 Task: In the  document form.pdf Insert page numer 'on bottom of the page' change page color to  'Grey'. Write company name: Supertech
Action: Mouse moved to (453, 441)
Screenshot: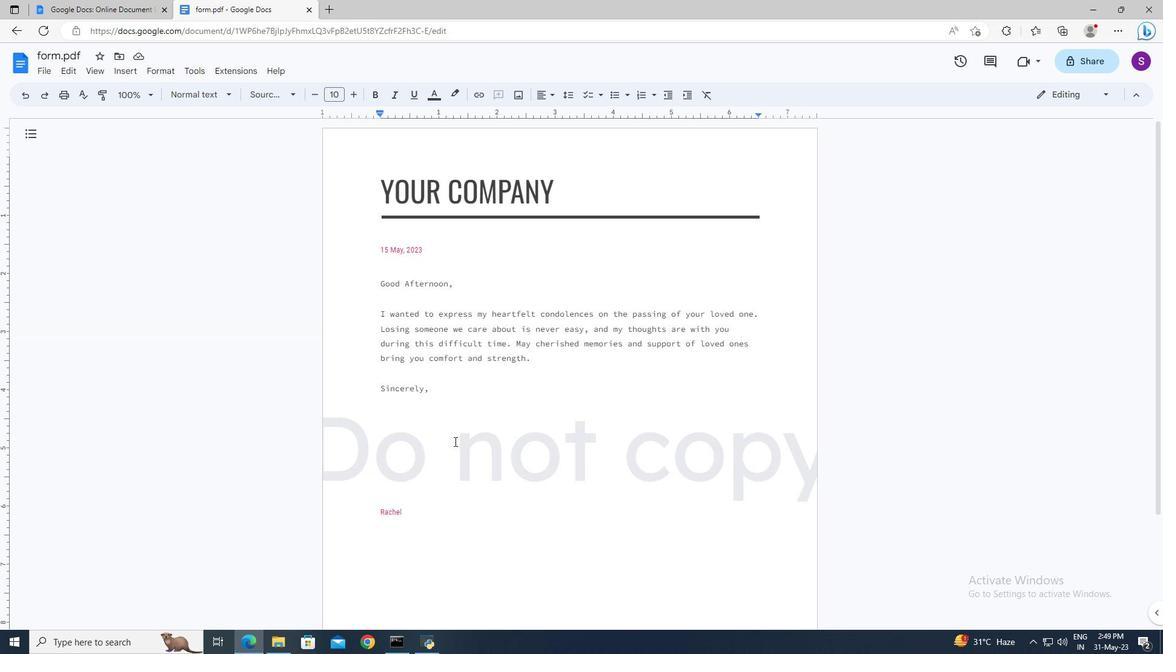 
Action: Mouse scrolled (453, 441) with delta (0, 0)
Screenshot: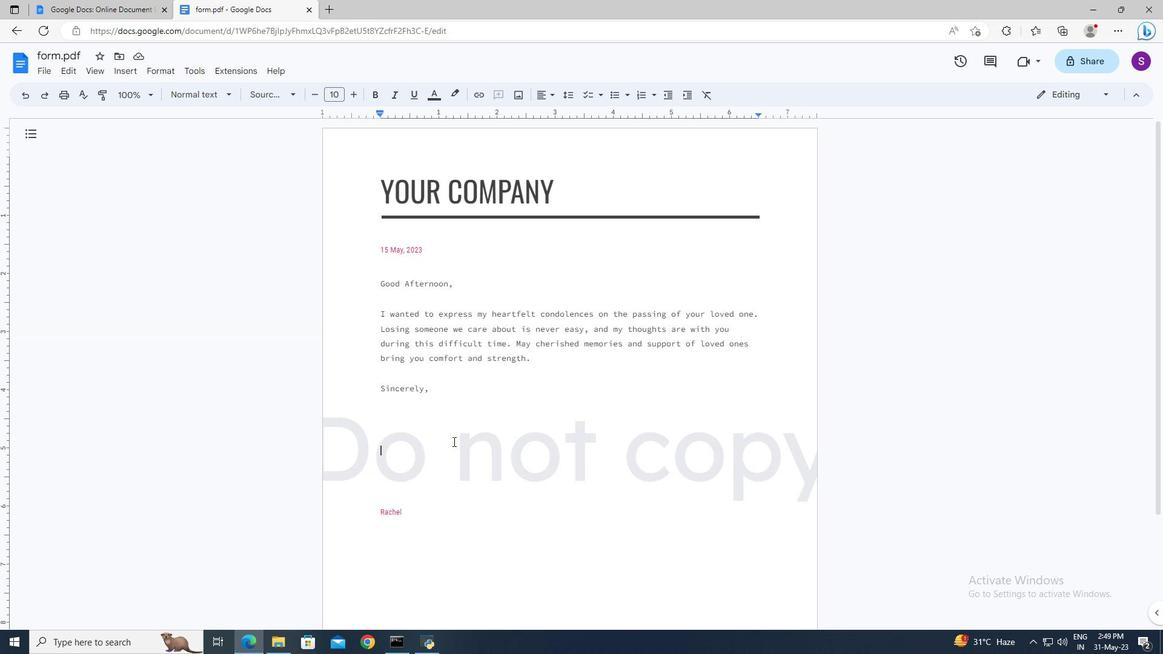 
Action: Mouse scrolled (453, 441) with delta (0, 0)
Screenshot: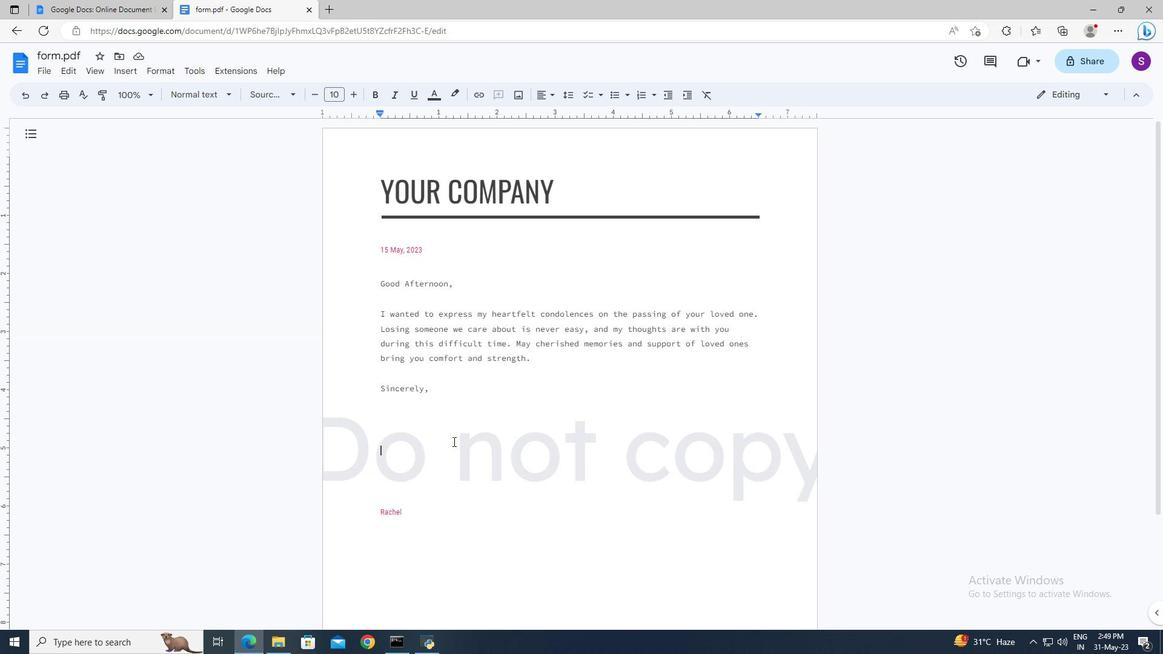 
Action: Mouse scrolled (453, 441) with delta (0, 0)
Screenshot: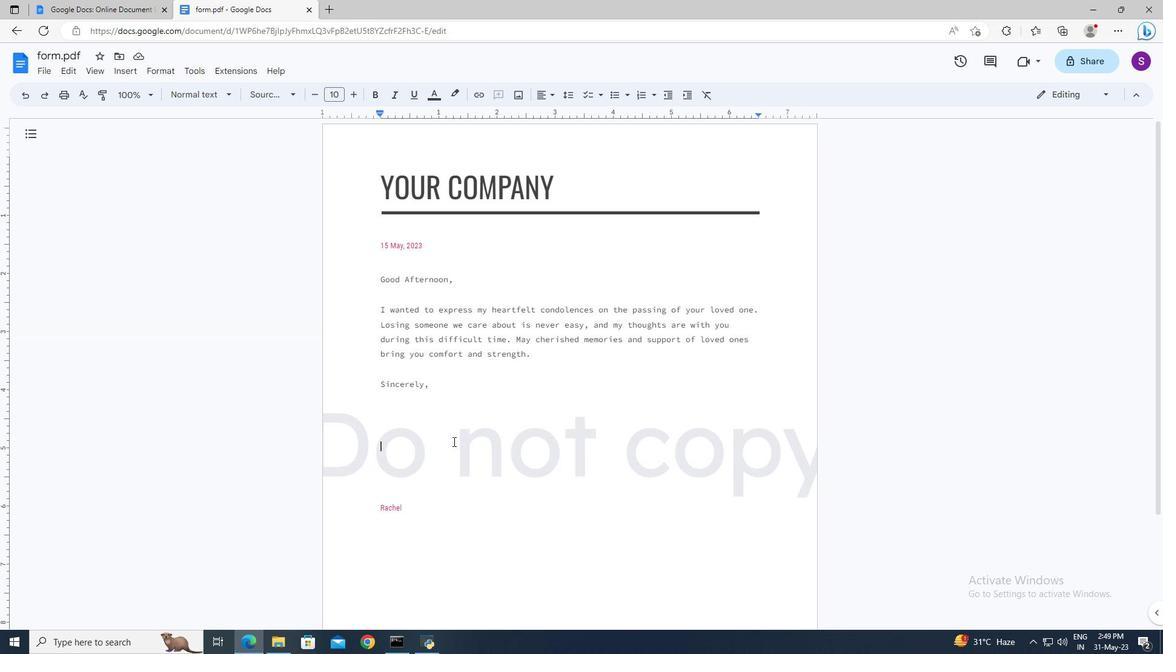 
Action: Mouse moved to (136, 75)
Screenshot: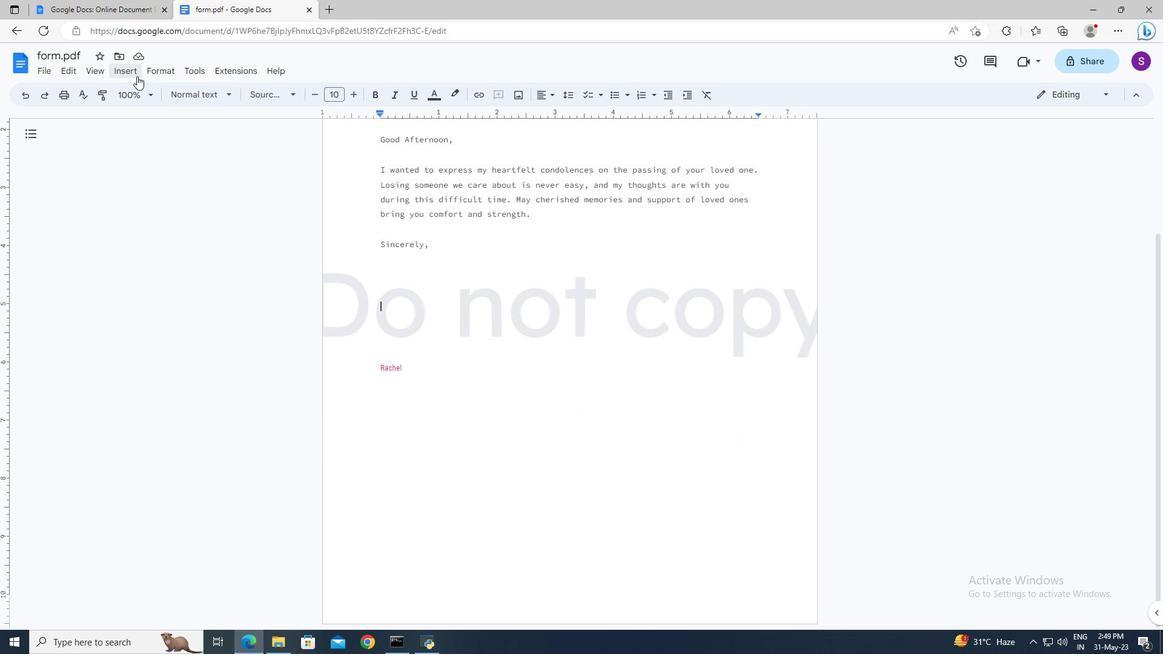 
Action: Mouse pressed left at (136, 75)
Screenshot: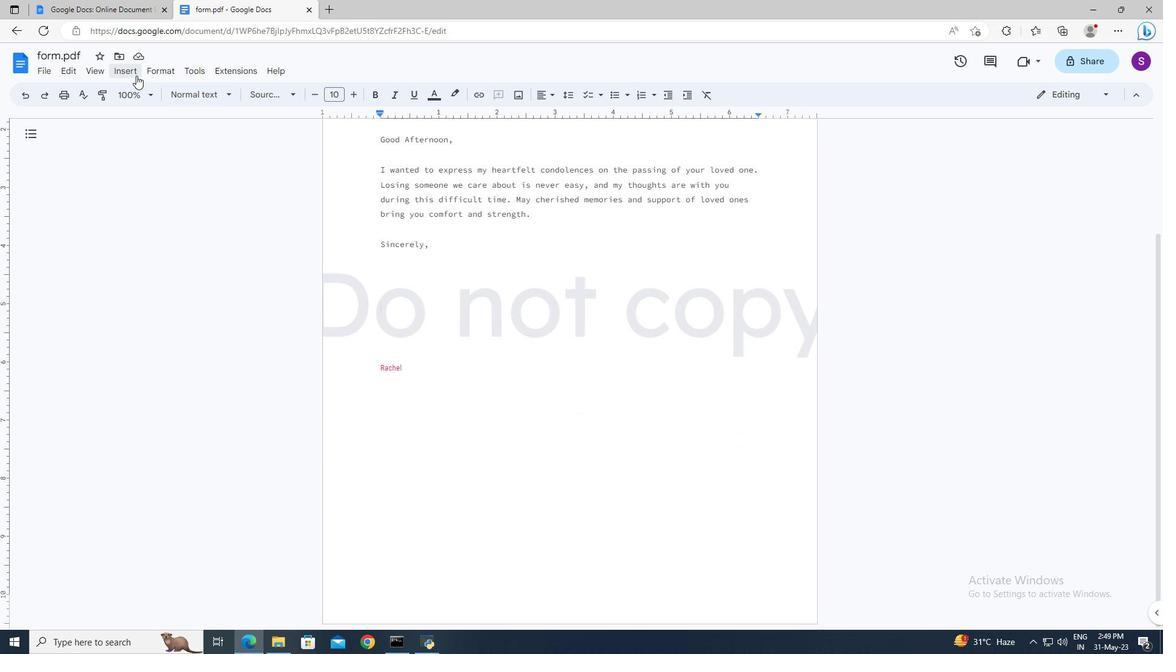
Action: Mouse moved to (335, 467)
Screenshot: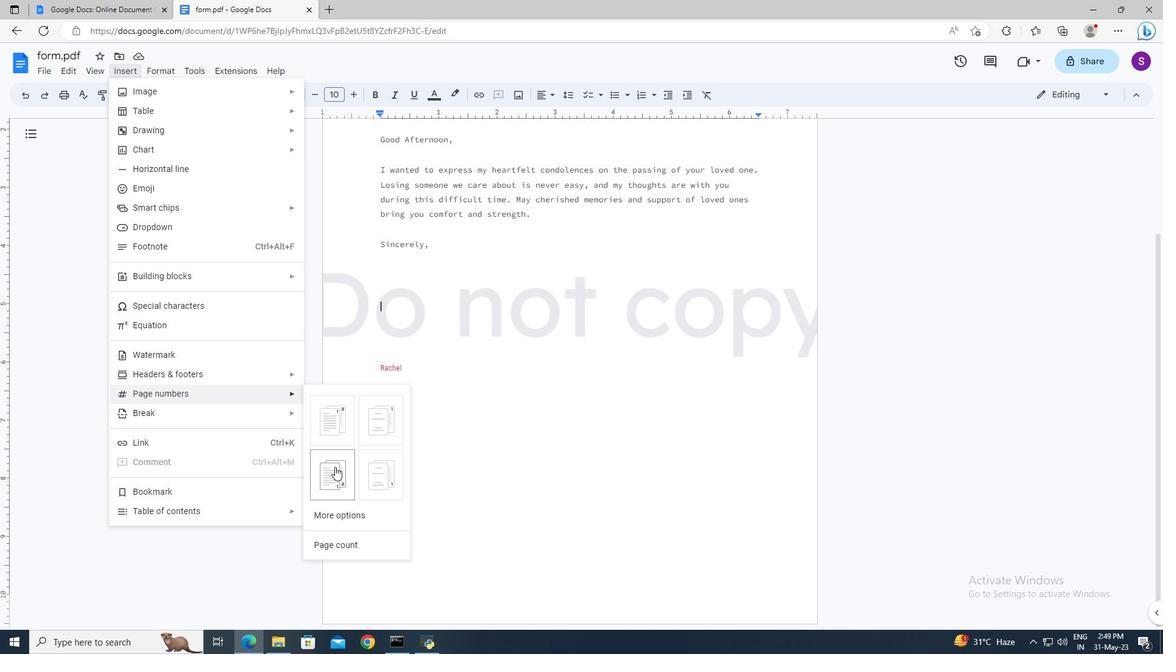 
Action: Mouse pressed left at (335, 467)
Screenshot: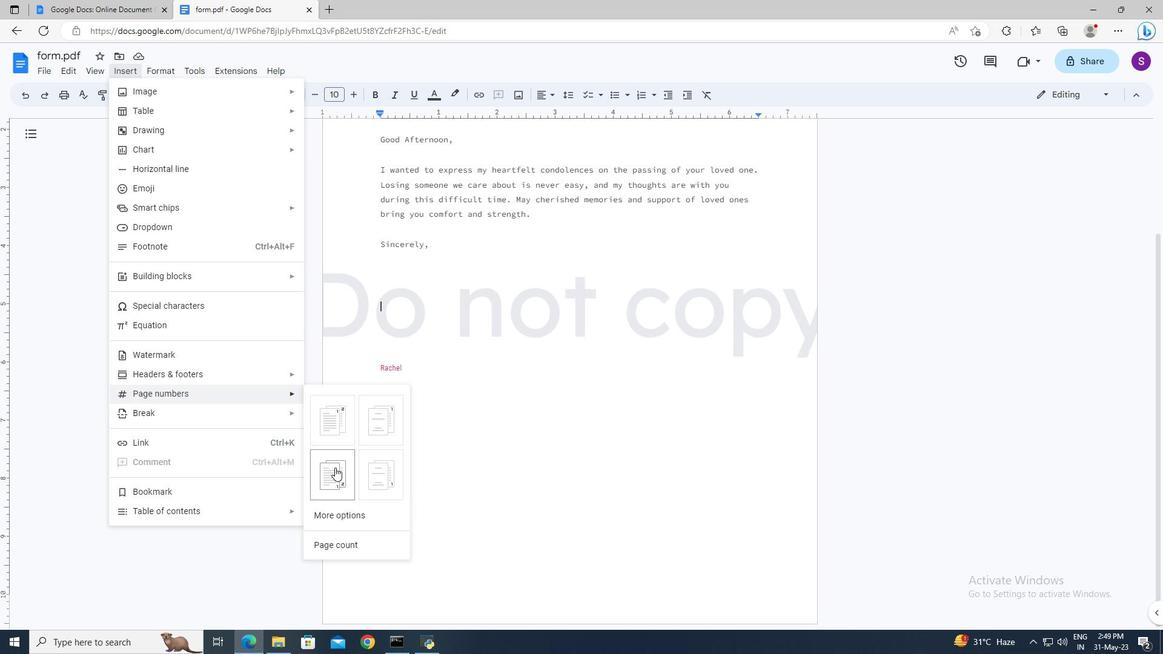 
Action: Mouse moved to (427, 339)
Screenshot: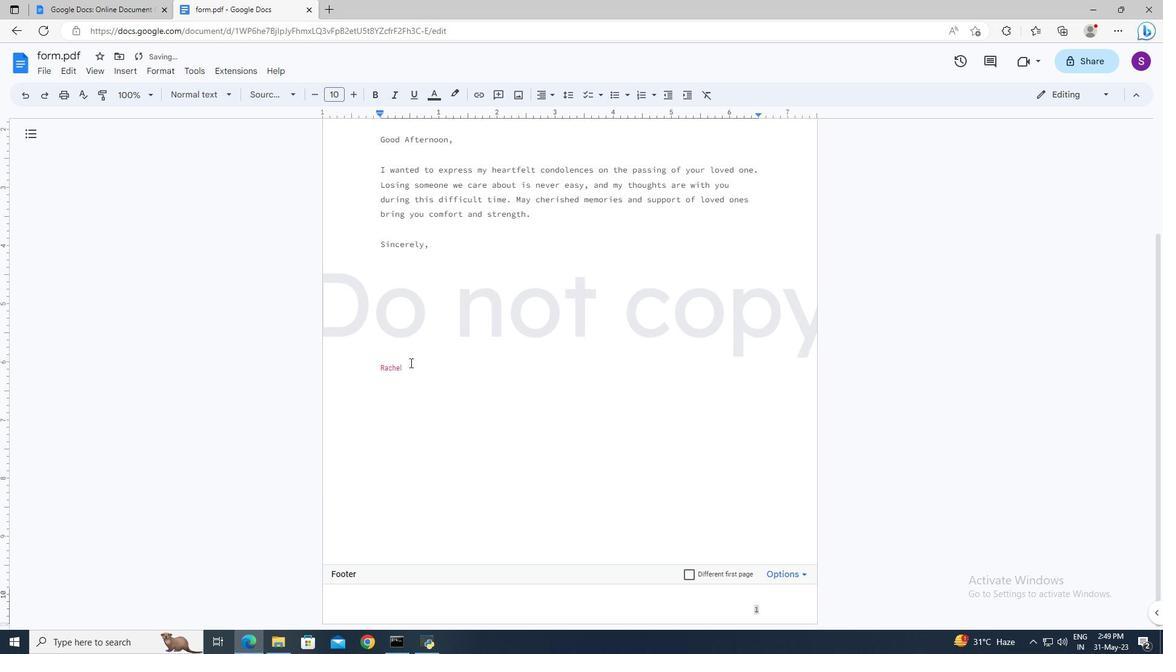 
Action: Mouse pressed left at (427, 339)
Screenshot: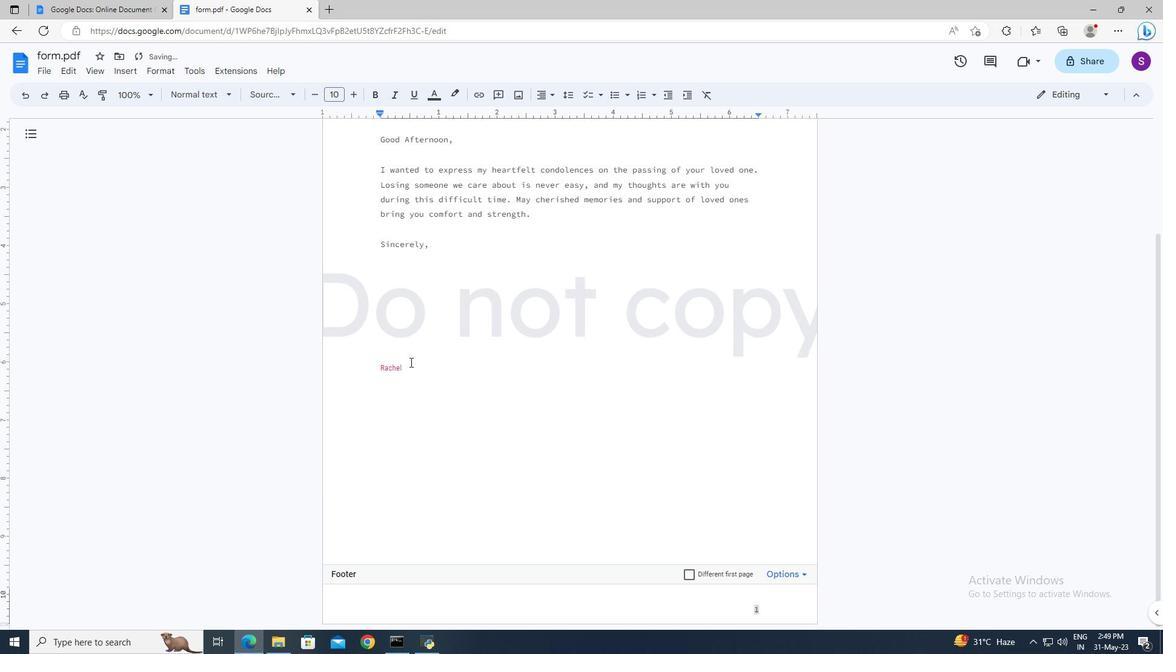 
Action: Mouse moved to (462, 252)
Screenshot: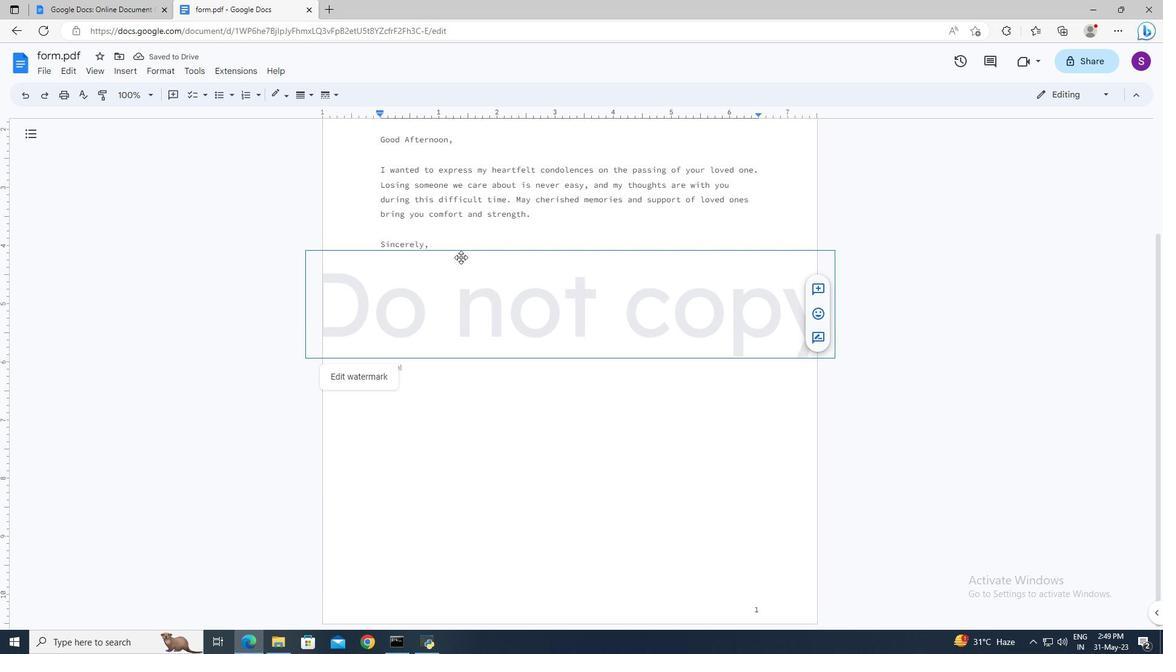 
Action: Mouse pressed left at (462, 252)
Screenshot: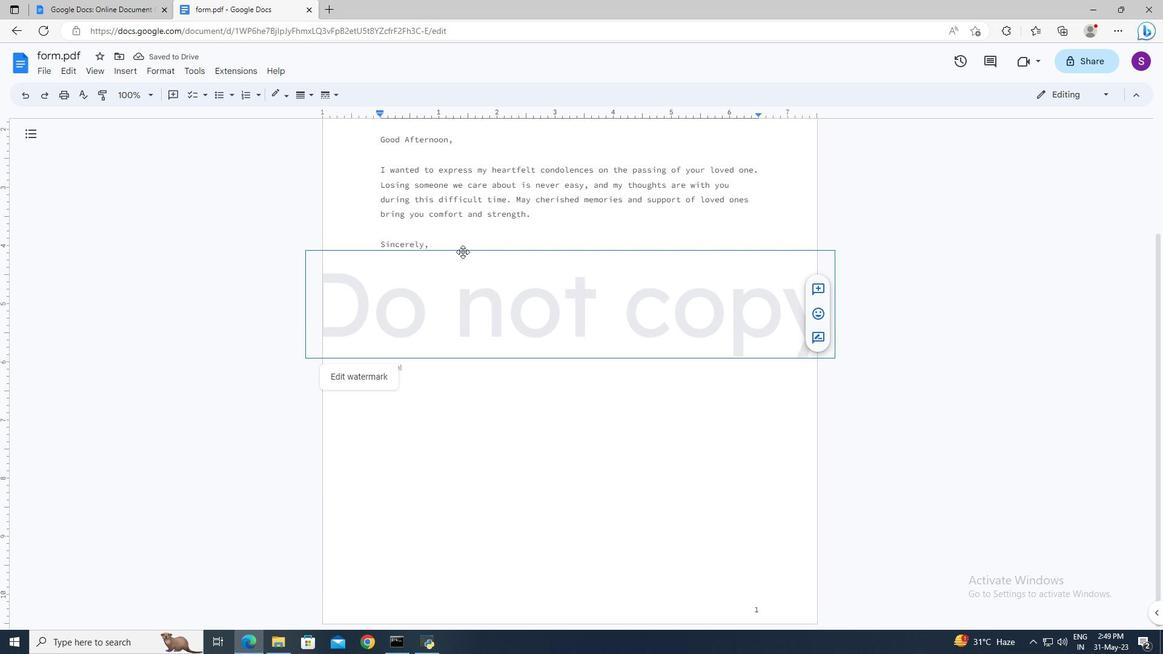 
Action: Mouse moved to (459, 241)
Screenshot: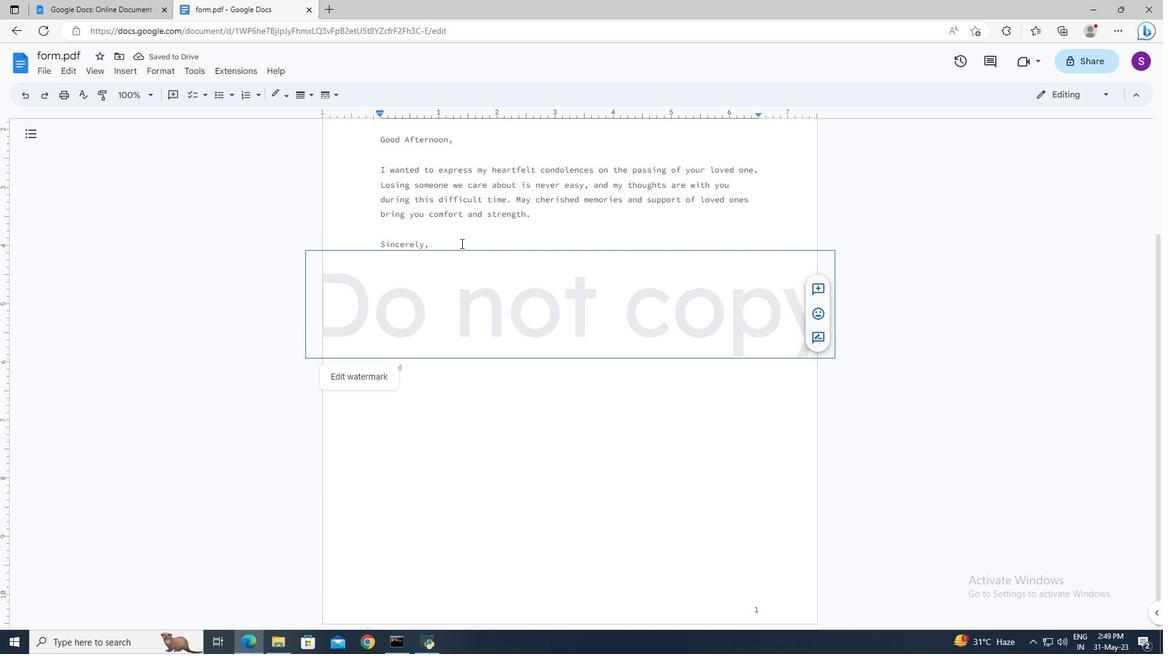 
Action: Mouse pressed left at (459, 241)
Screenshot: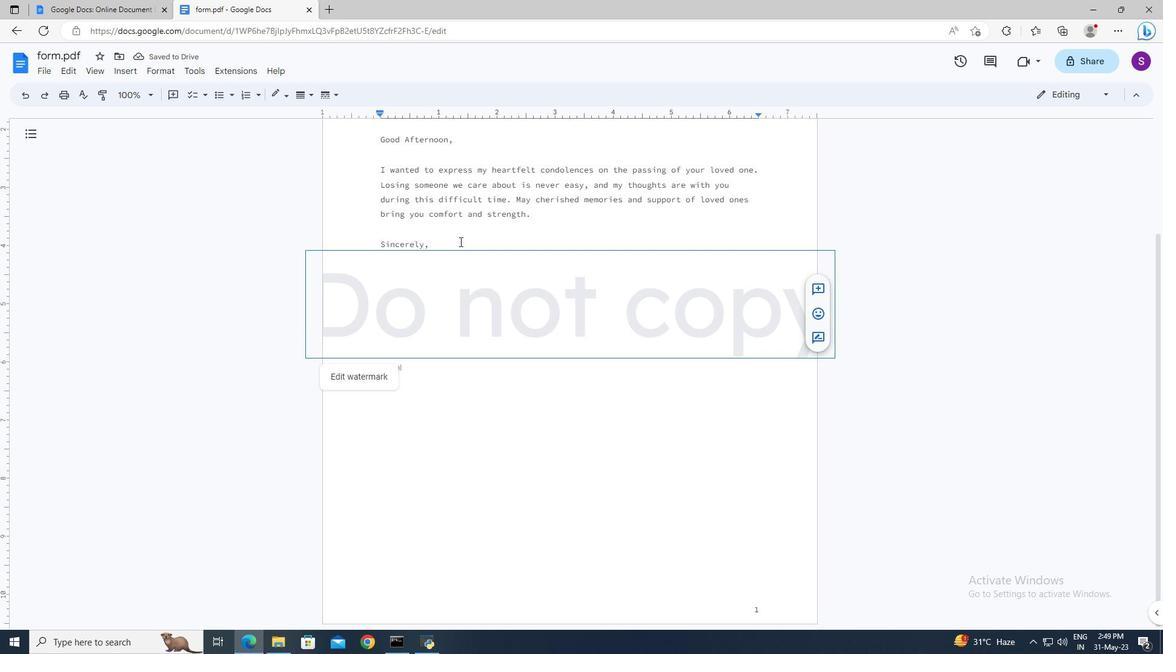 
Action: Mouse moved to (48, 66)
Screenshot: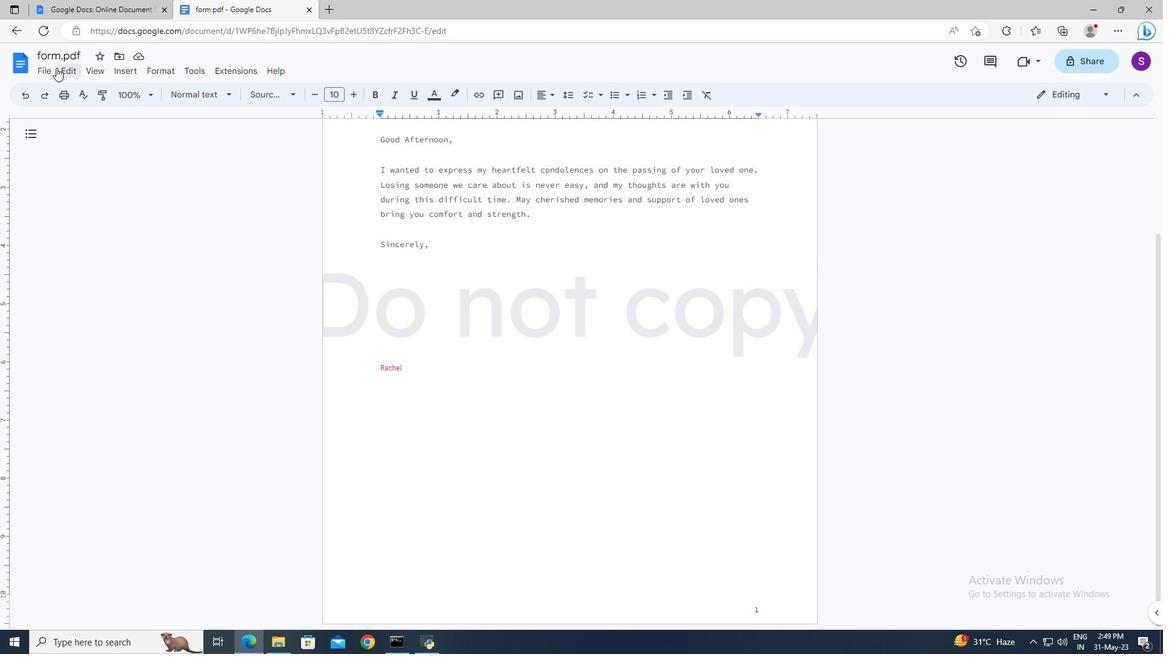 
Action: Mouse pressed left at (48, 66)
Screenshot: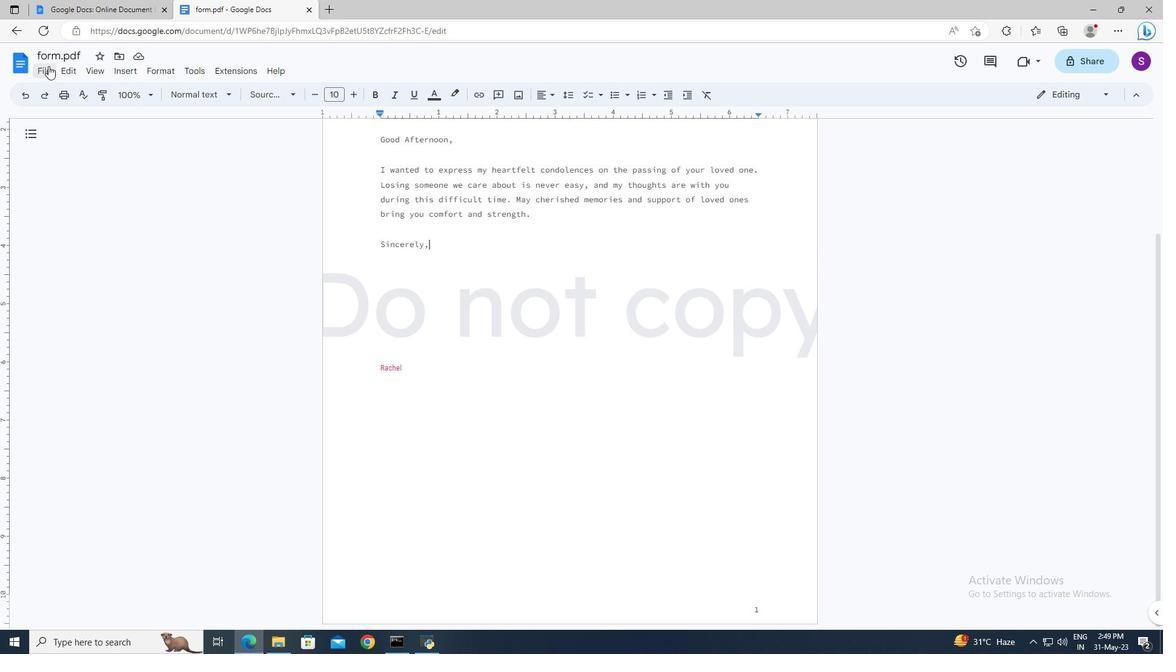 
Action: Mouse moved to (73, 398)
Screenshot: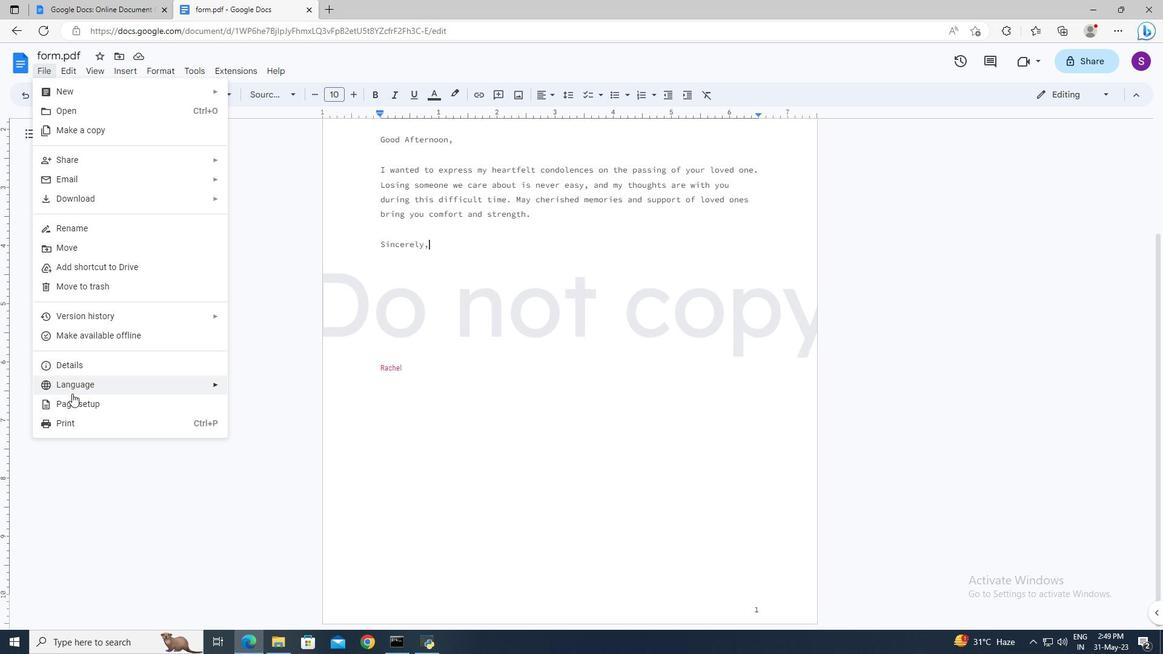 
Action: Mouse pressed left at (73, 398)
Screenshot: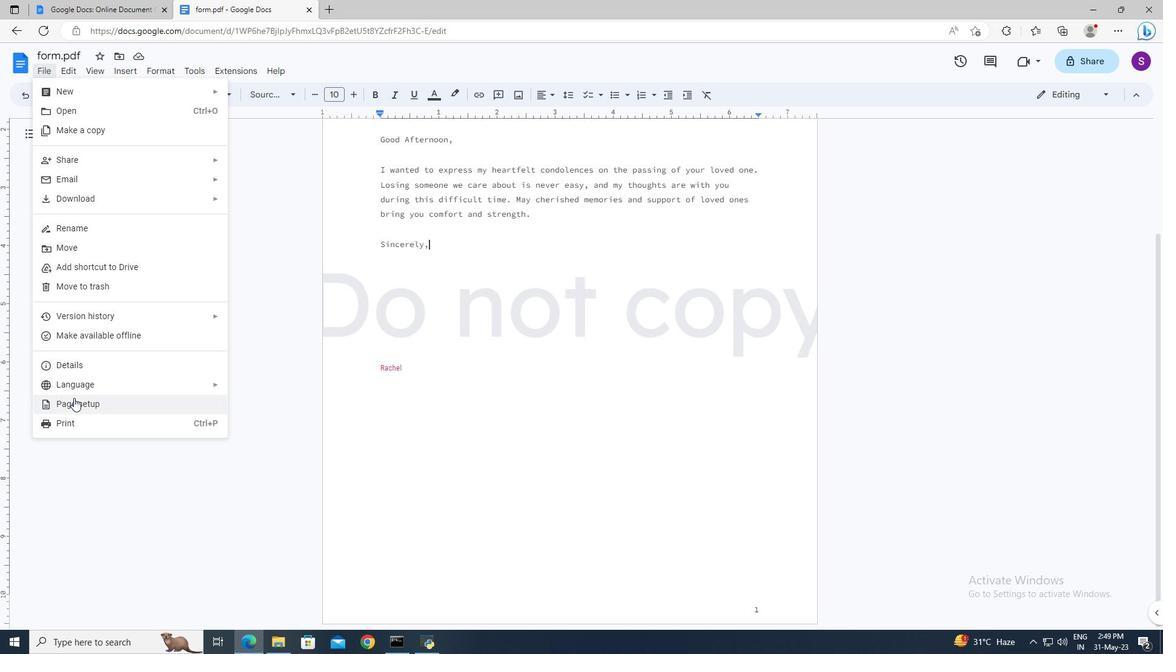 
Action: Mouse moved to (488, 410)
Screenshot: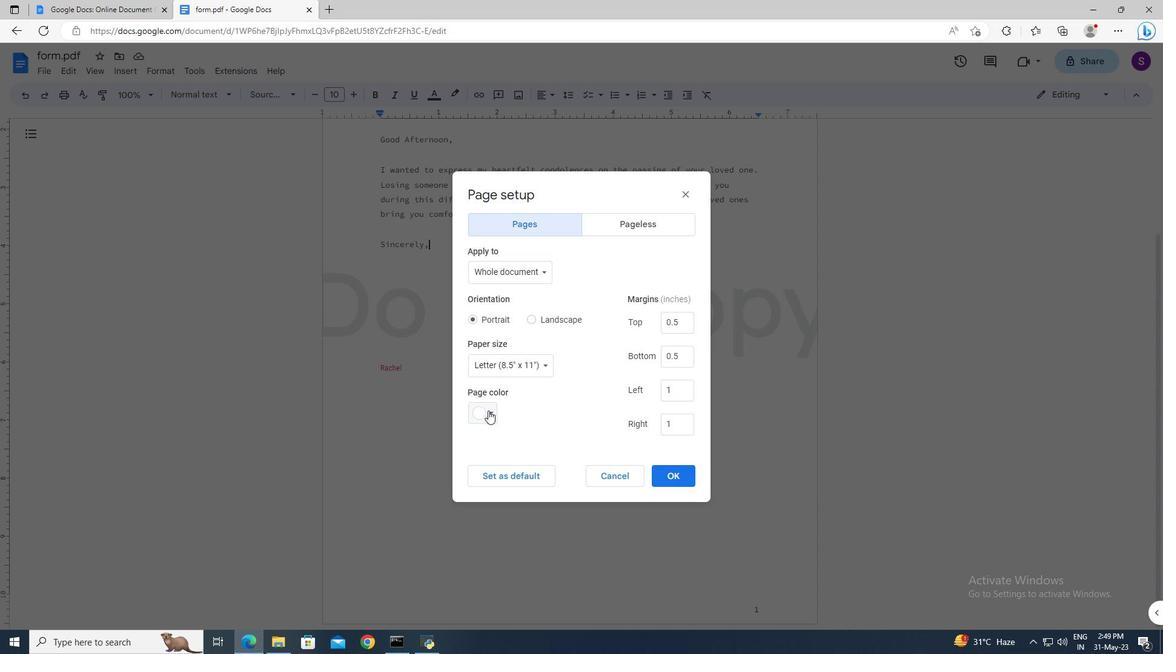 
Action: Mouse pressed left at (488, 410)
Screenshot: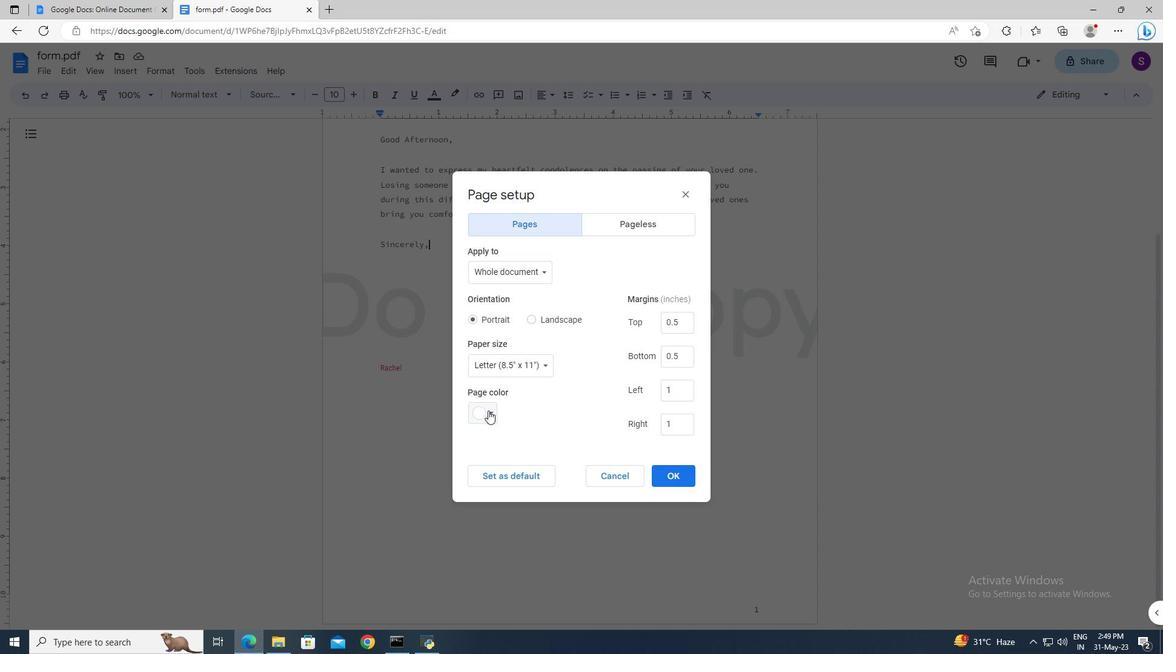 
Action: Mouse moved to (544, 439)
Screenshot: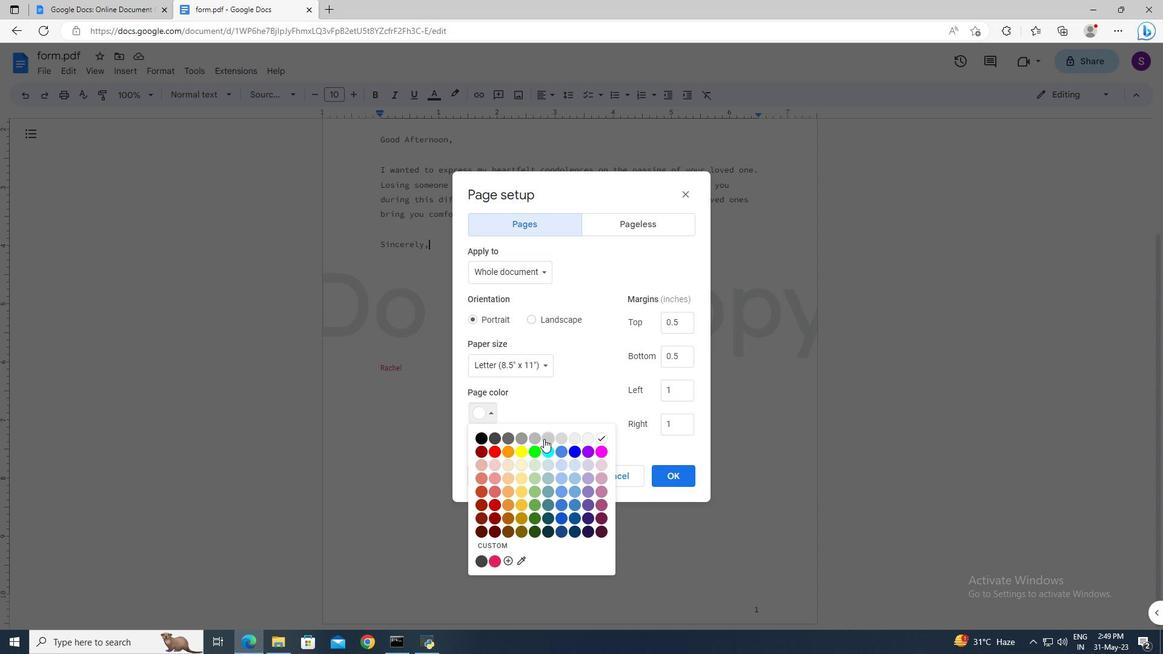 
Action: Mouse pressed left at (544, 439)
Screenshot: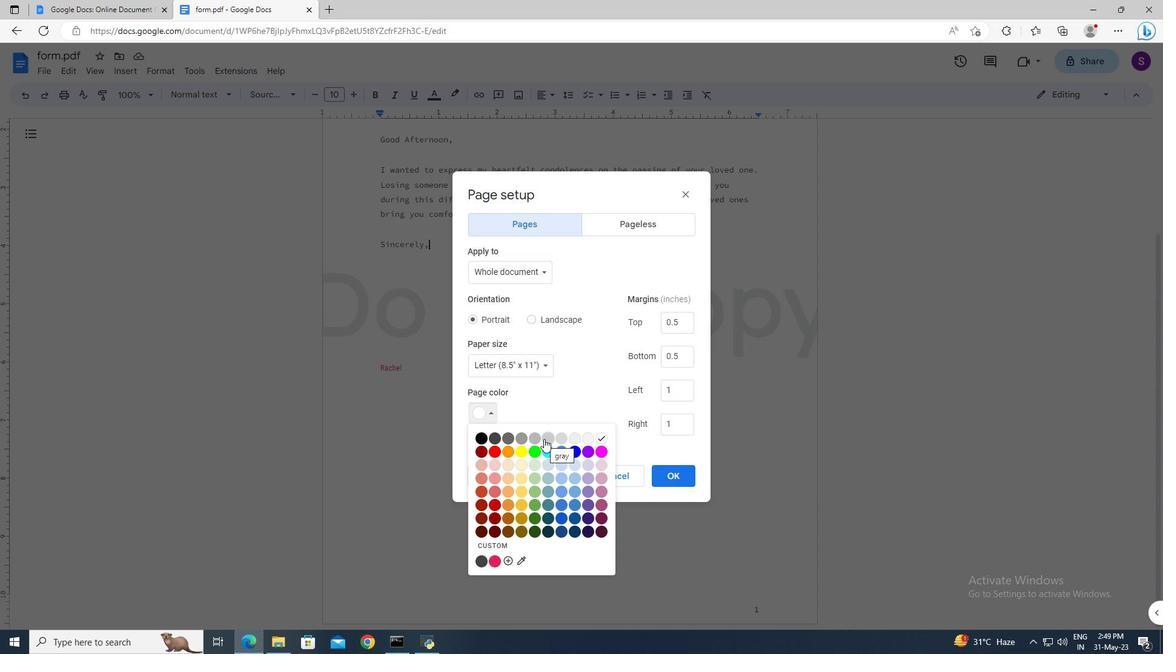 
Action: Mouse moved to (688, 478)
Screenshot: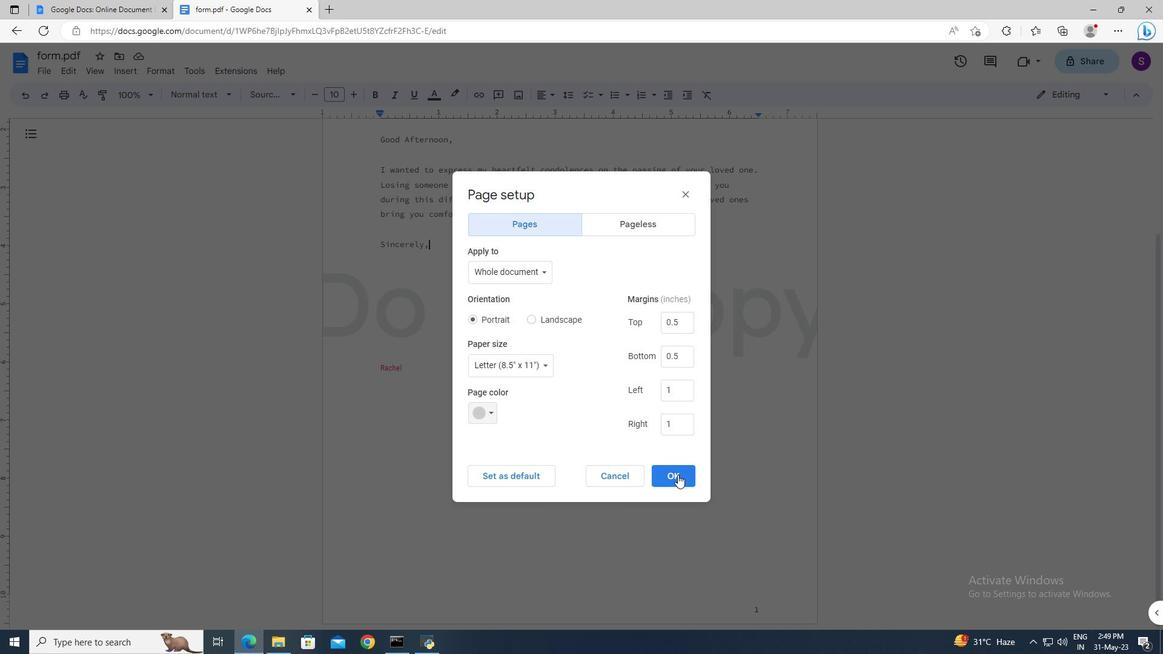 
Action: Mouse pressed left at (688, 478)
Screenshot: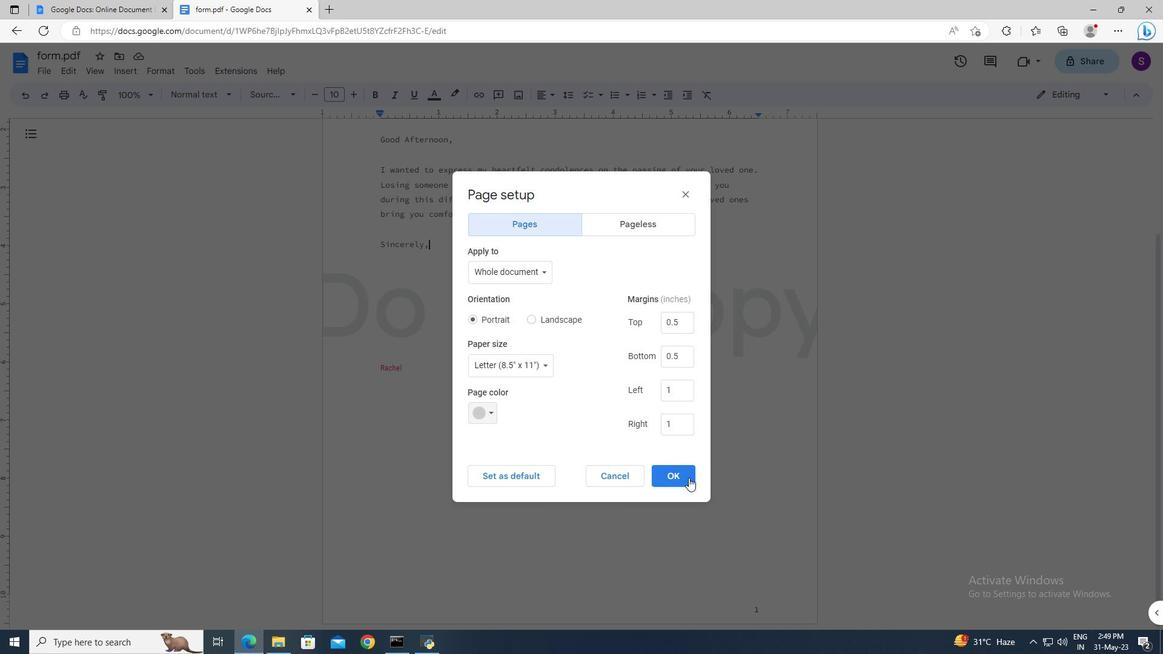
Action: Mouse moved to (621, 452)
Screenshot: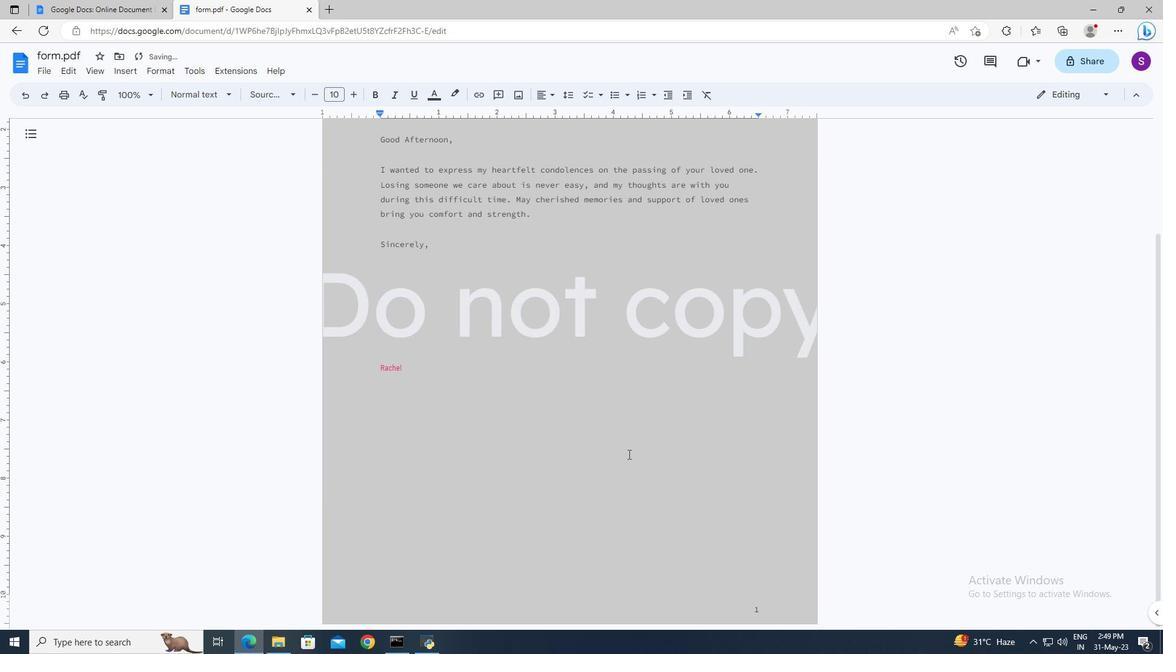 
Action: Mouse scrolled (621, 453) with delta (0, 0)
Screenshot: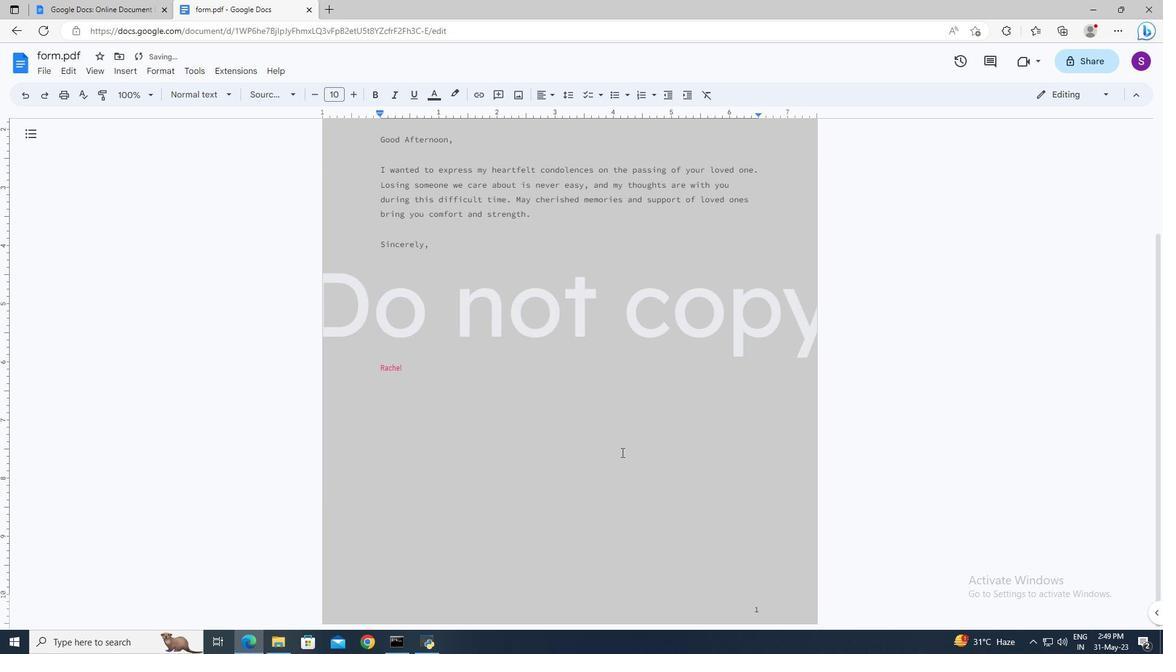 
Action: Mouse scrolled (621, 453) with delta (0, 0)
Screenshot: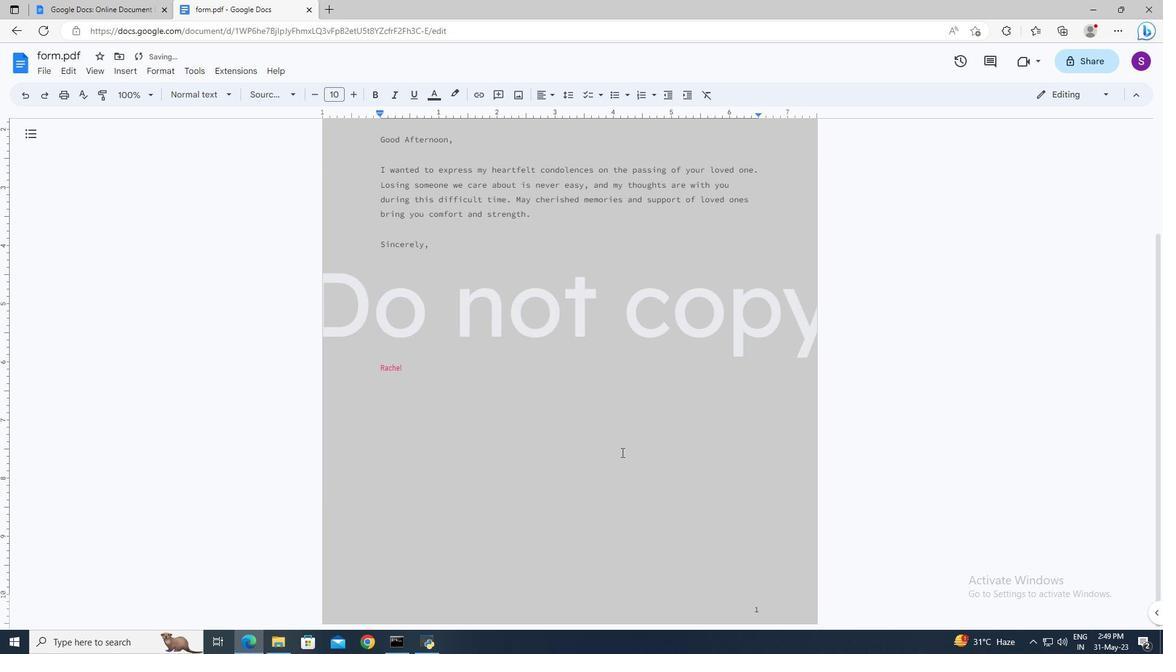 
Action: Mouse scrolled (621, 453) with delta (0, 0)
Screenshot: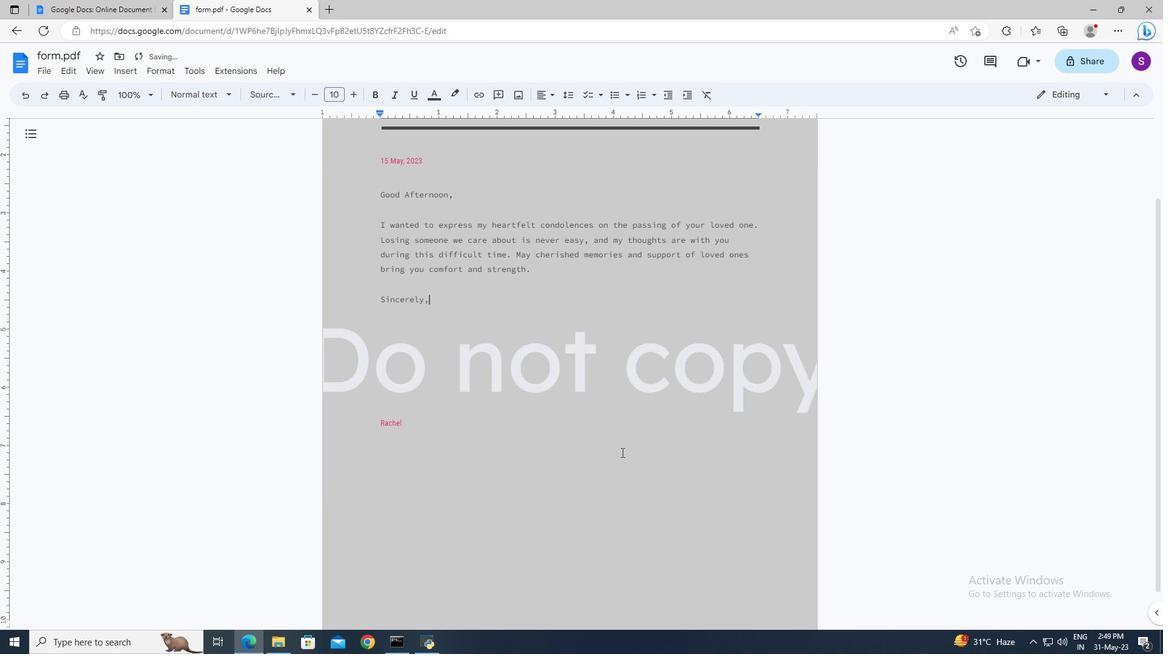 
Action: Mouse scrolled (621, 453) with delta (0, 0)
Screenshot: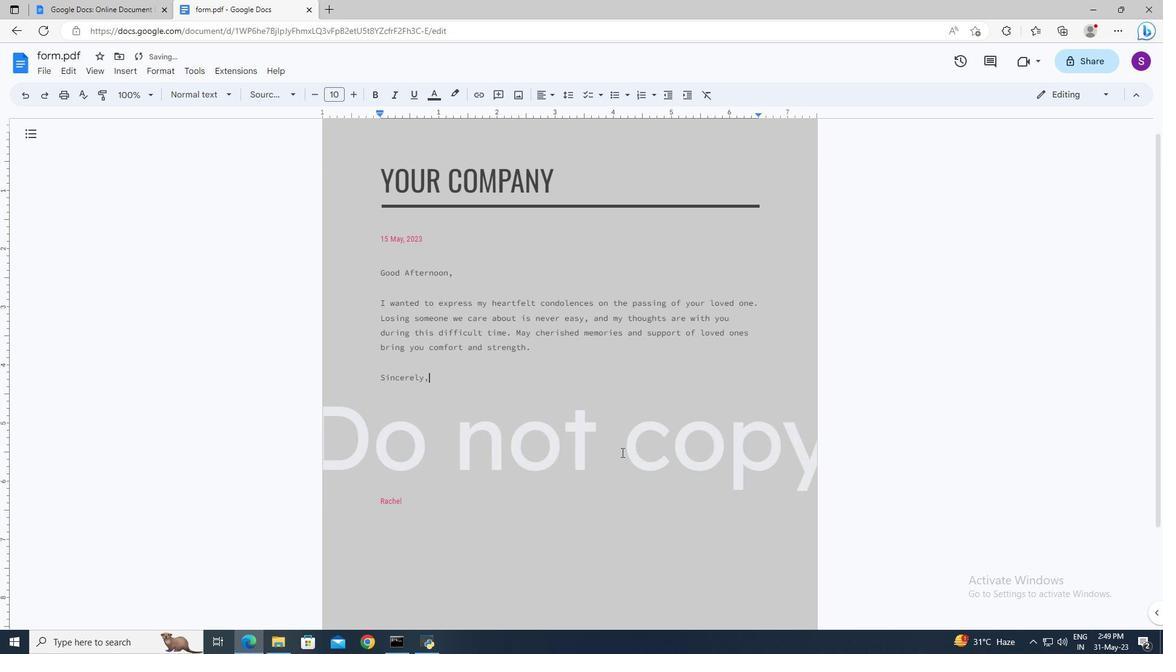 
Action: Mouse moved to (378, 184)
Screenshot: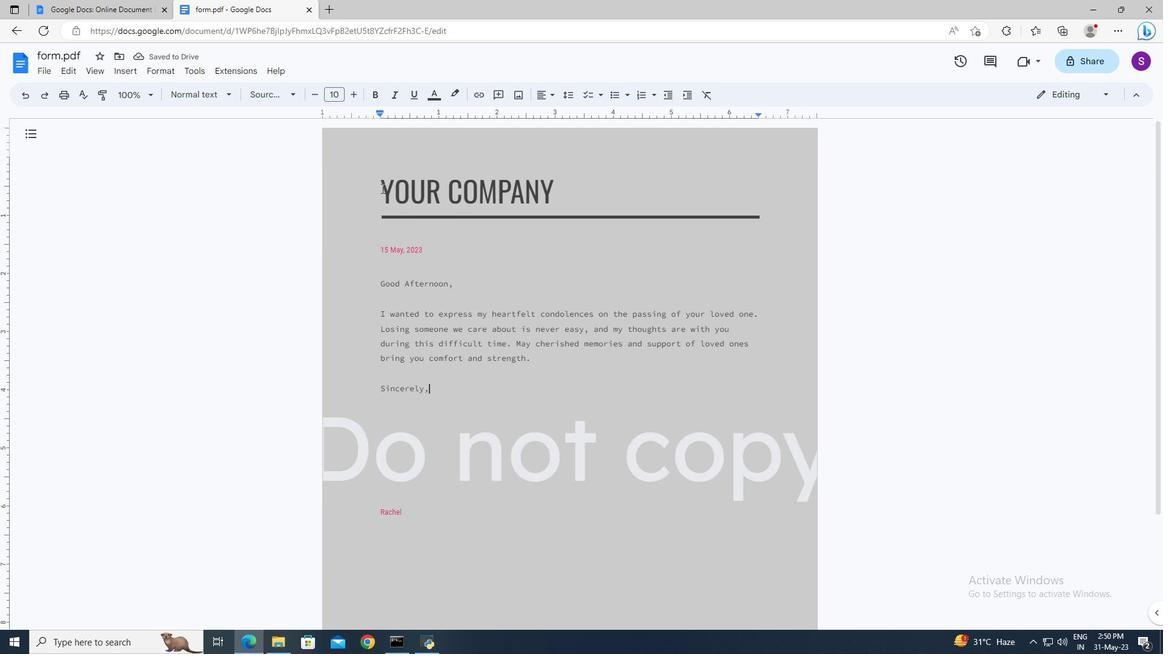 
Action: Mouse pressed left at (378, 184)
Screenshot: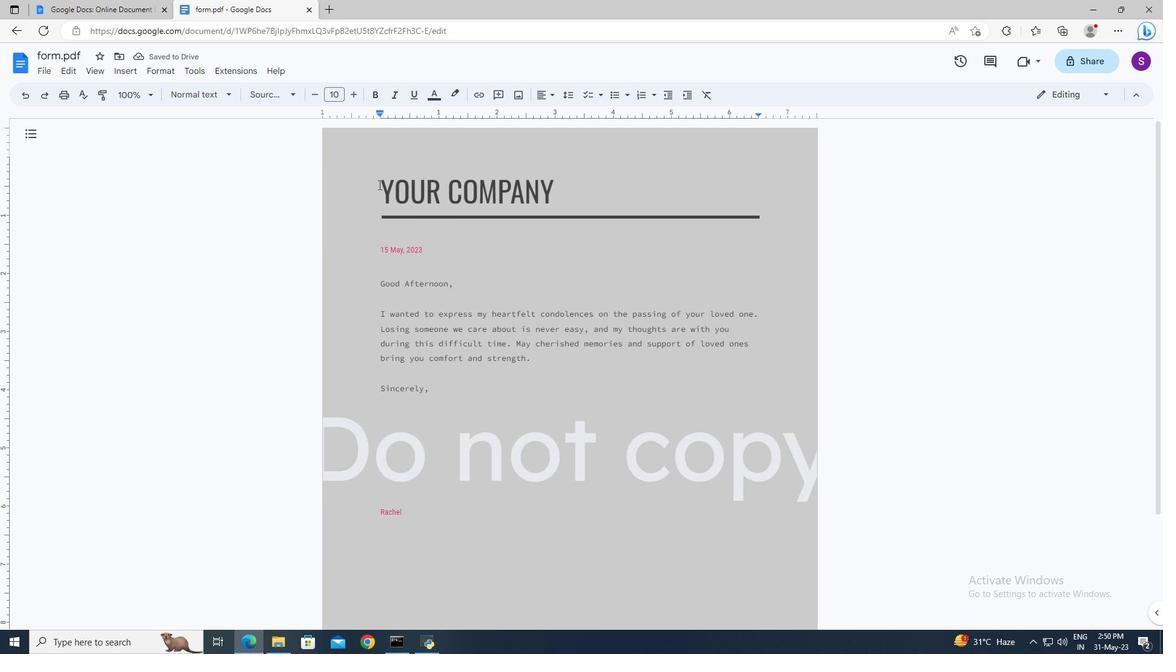 
Action: Mouse moved to (384, 187)
Screenshot: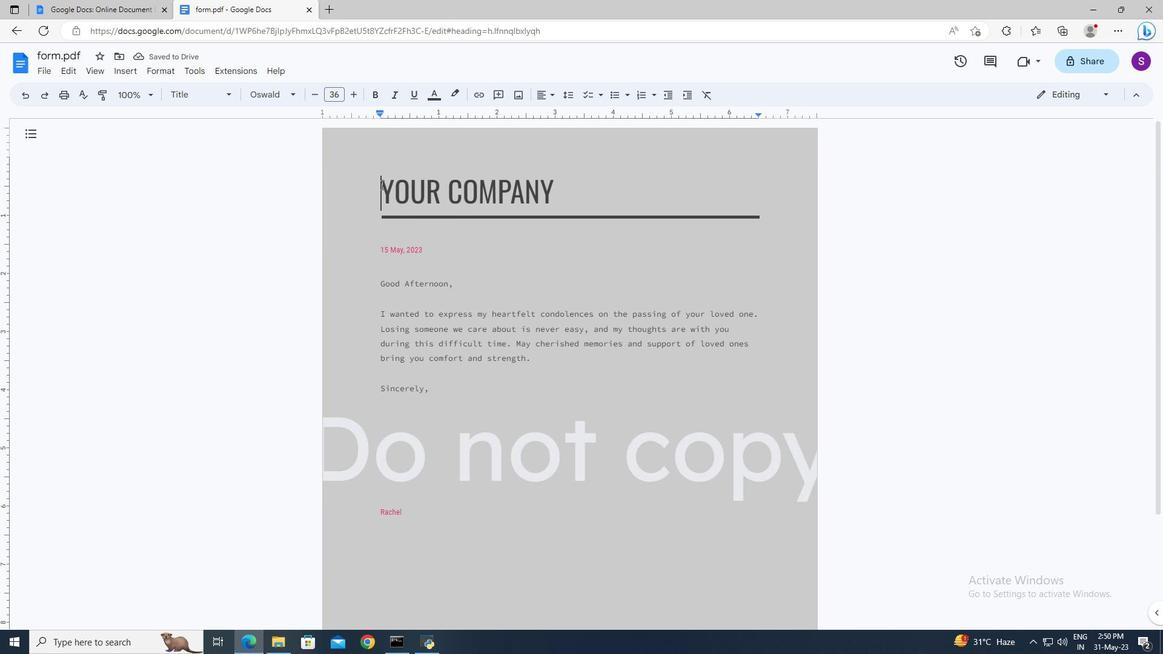 
Action: Key pressed <Key.shift><Key.down><Key.backspace><Key.shift>S<Key.up><Key.delete><Key.shift><Key.up><Key.shift>Supertech
Screenshot: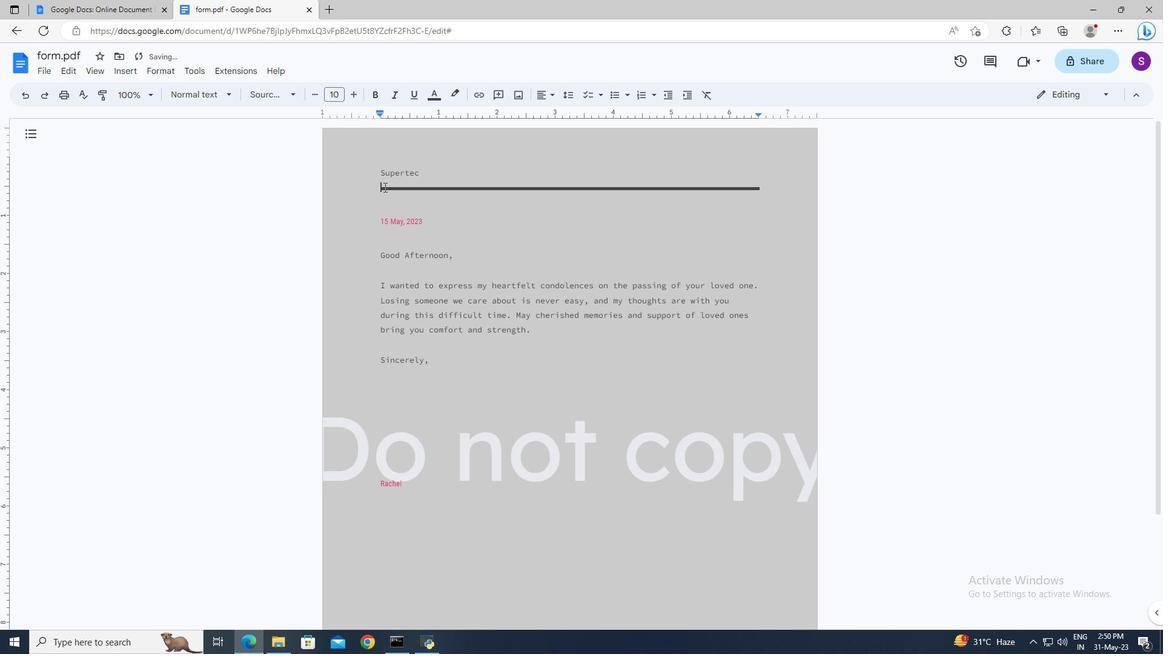 
Action: Mouse moved to (461, 175)
Screenshot: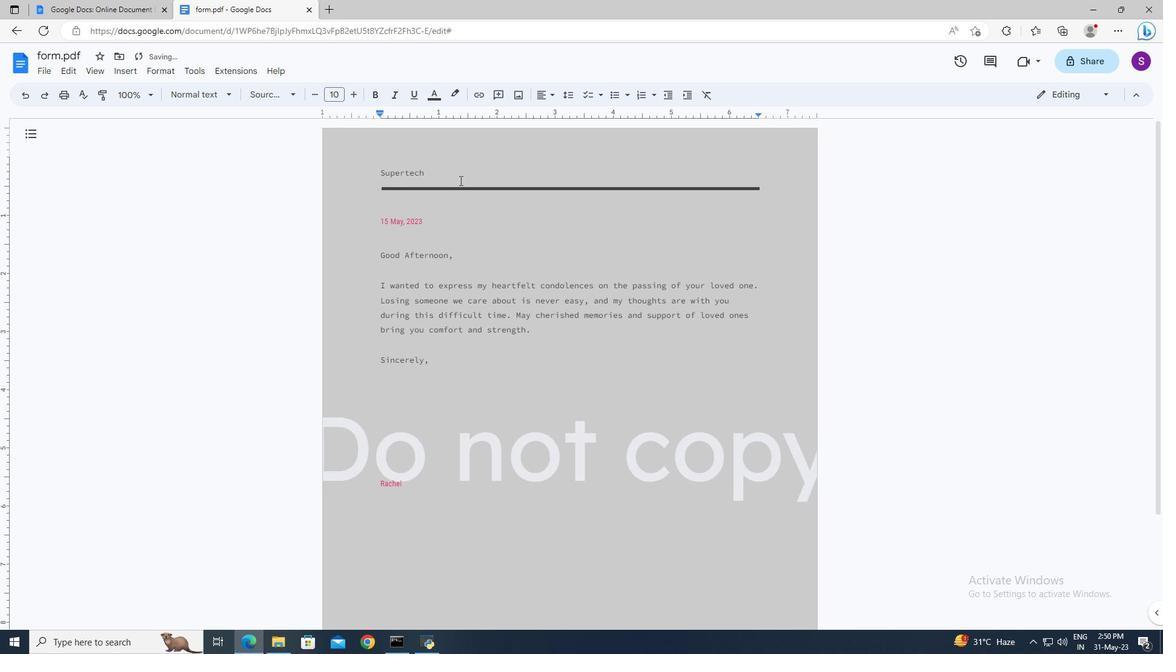 
Action: Mouse pressed left at (461, 175)
Screenshot: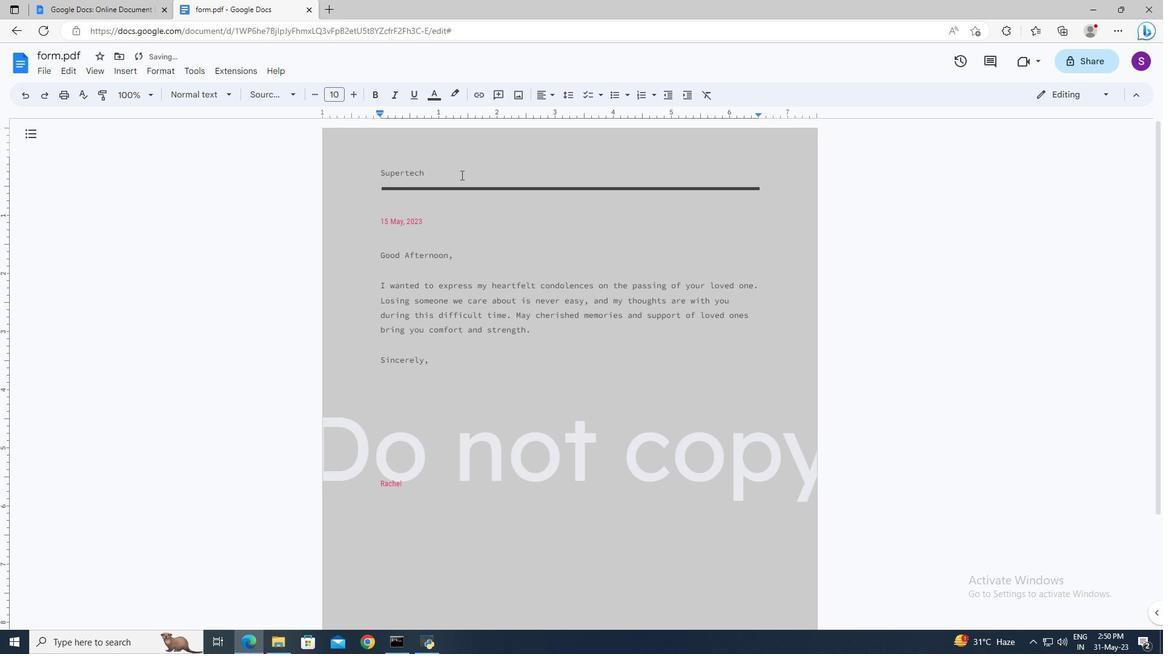 
